 Task: Look for products in the category "Alcoholic Kombucha" with mango flavor.
Action: Mouse moved to (885, 312)
Screenshot: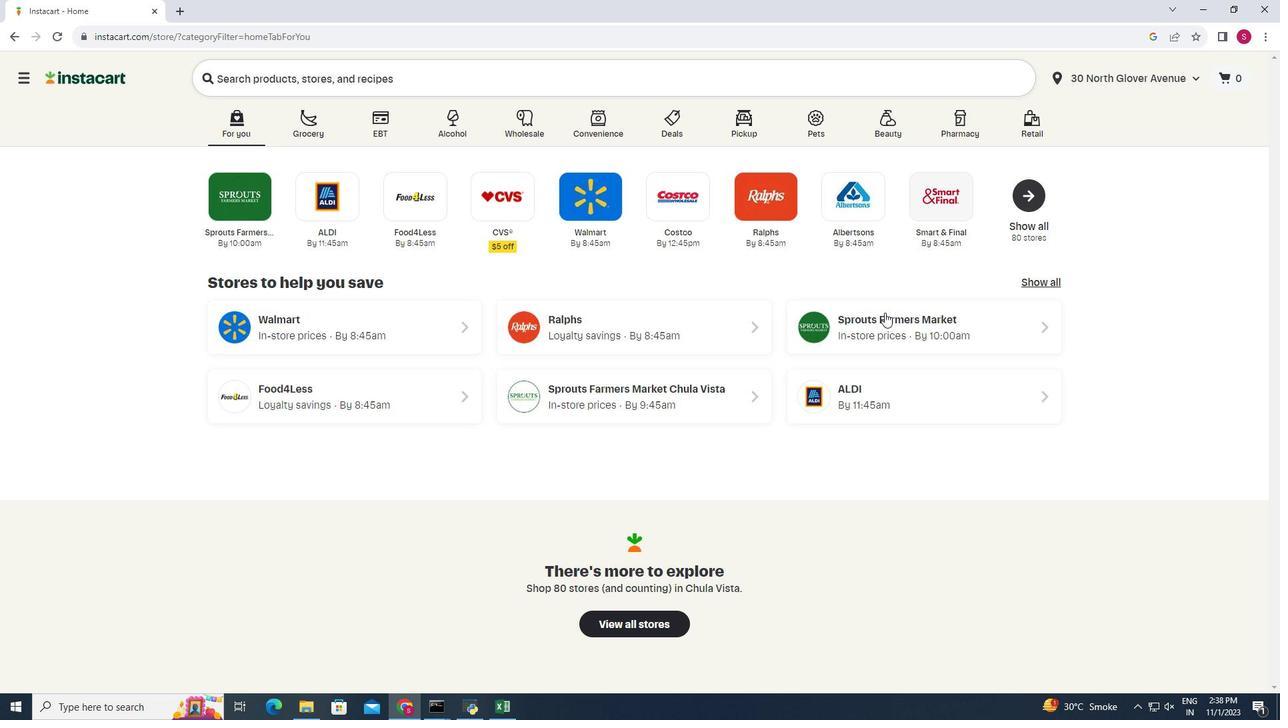 
Action: Mouse pressed left at (885, 312)
Screenshot: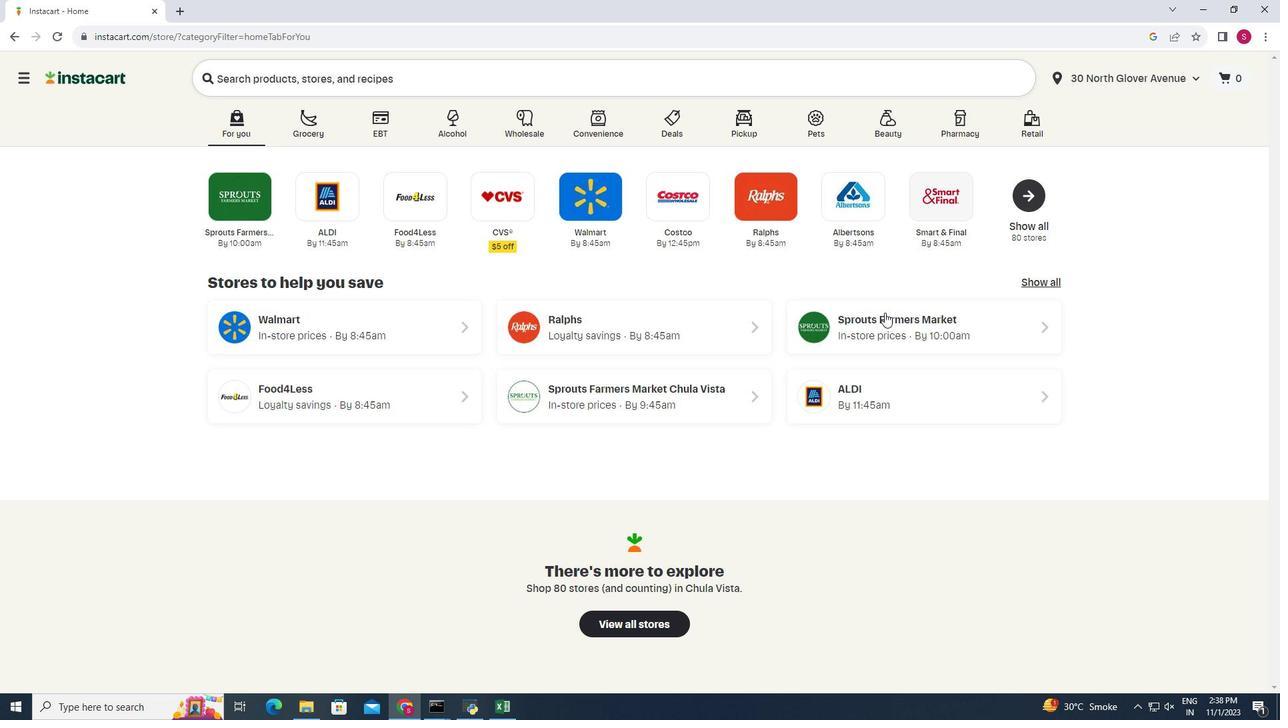 
Action: Mouse moved to (65, 662)
Screenshot: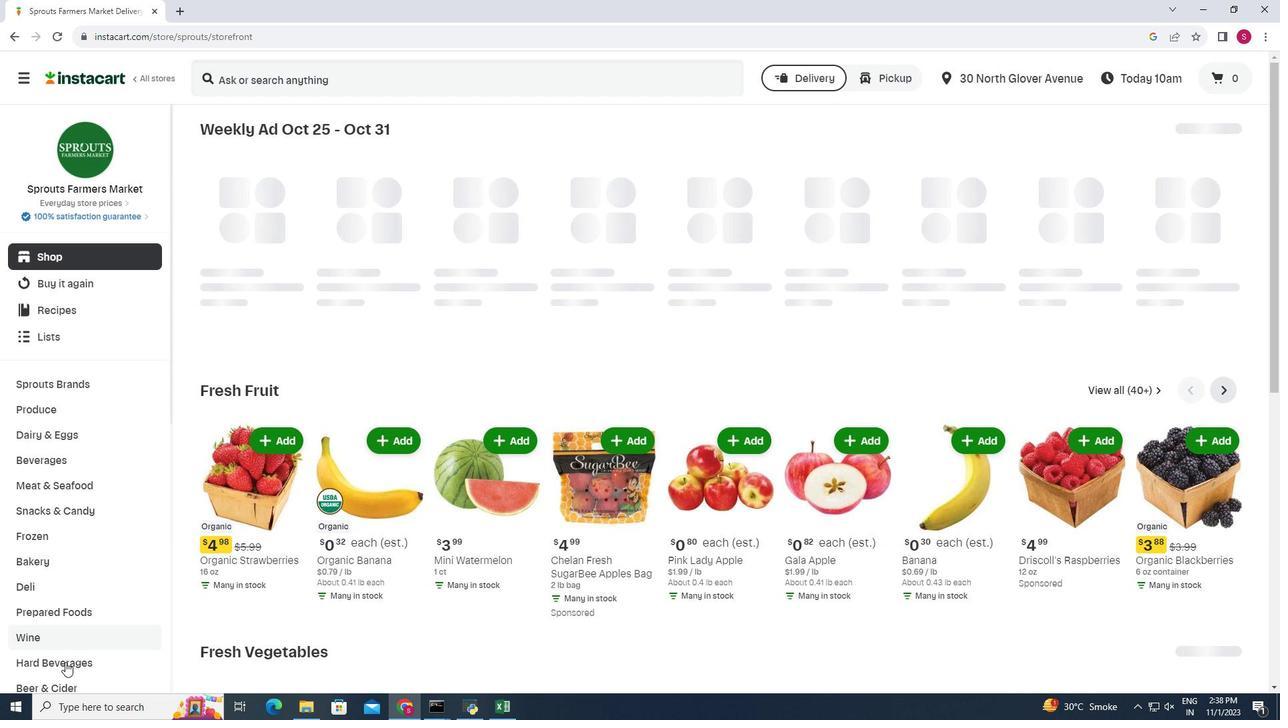 
Action: Mouse pressed left at (65, 662)
Screenshot: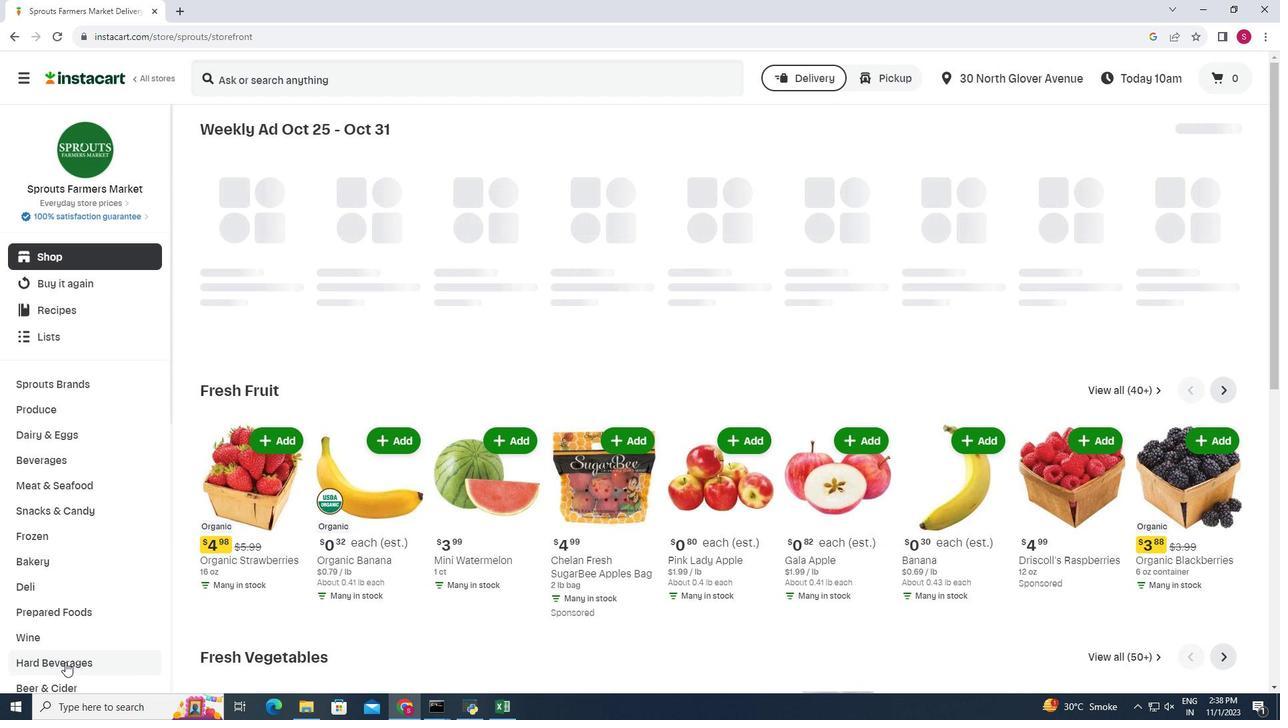 
Action: Mouse moved to (458, 166)
Screenshot: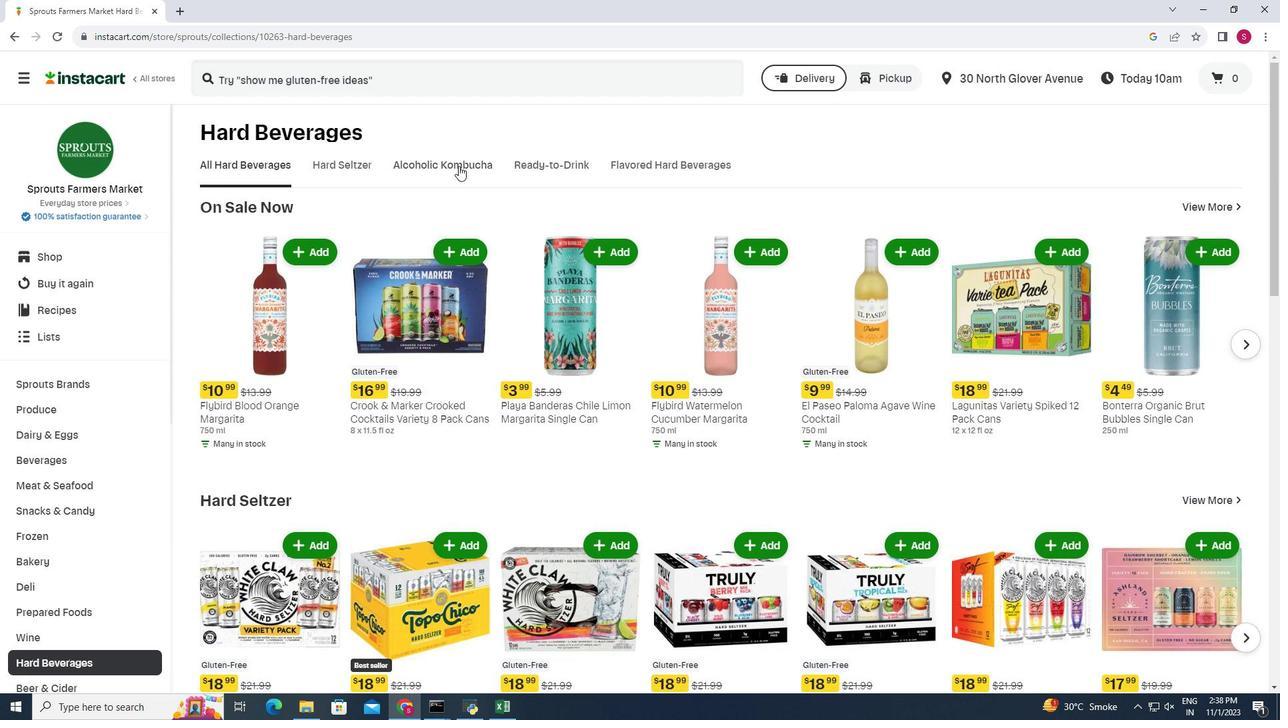 
Action: Mouse pressed left at (458, 166)
Screenshot: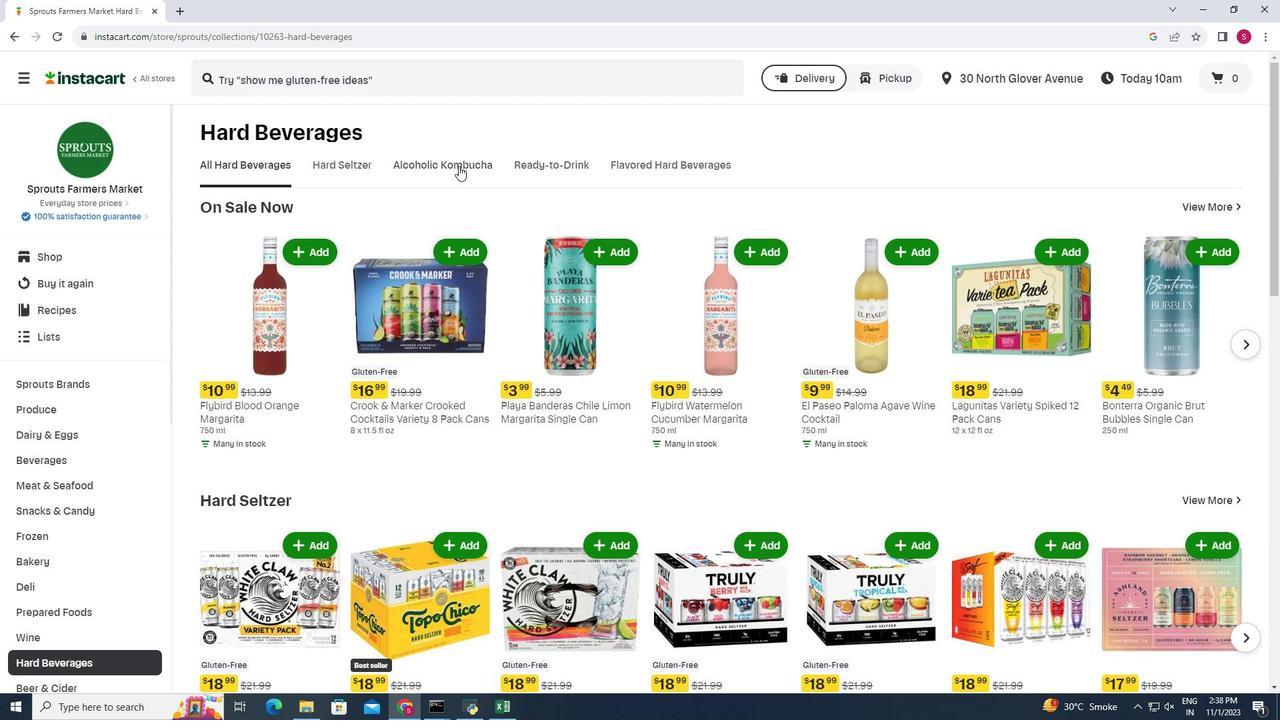 
Action: Mouse moved to (246, 212)
Screenshot: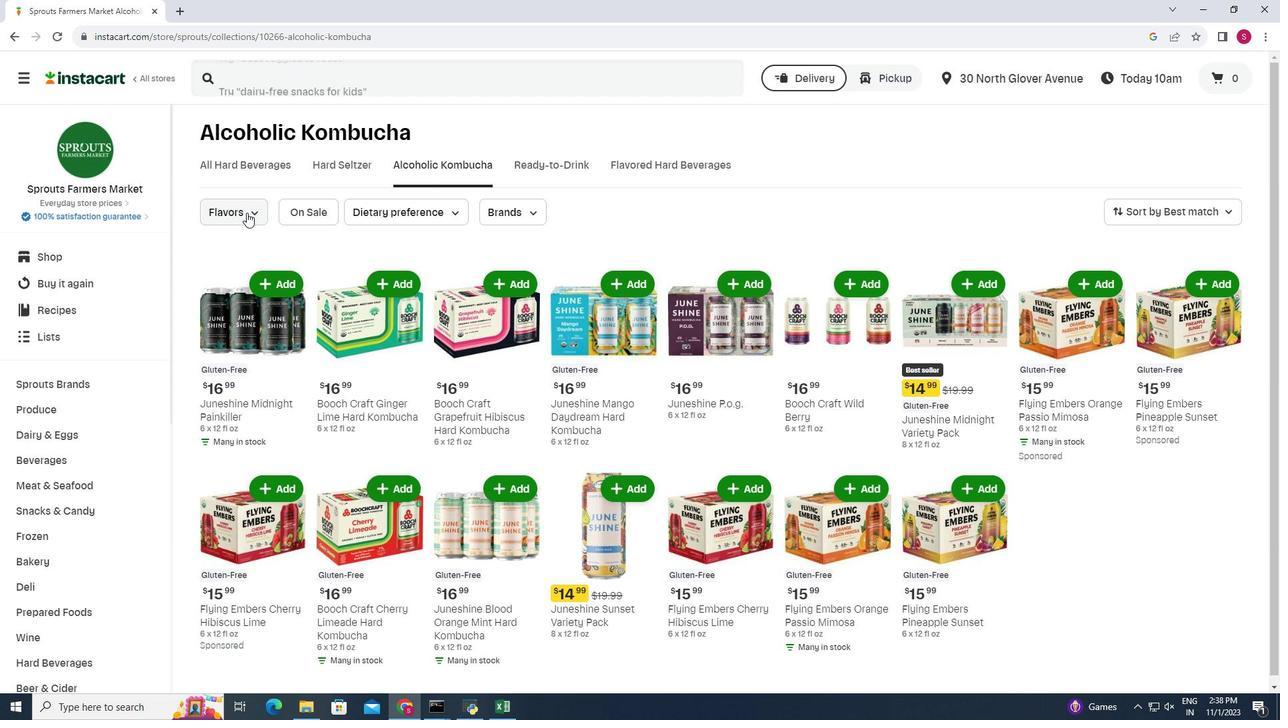 
Action: Mouse pressed left at (246, 212)
Screenshot: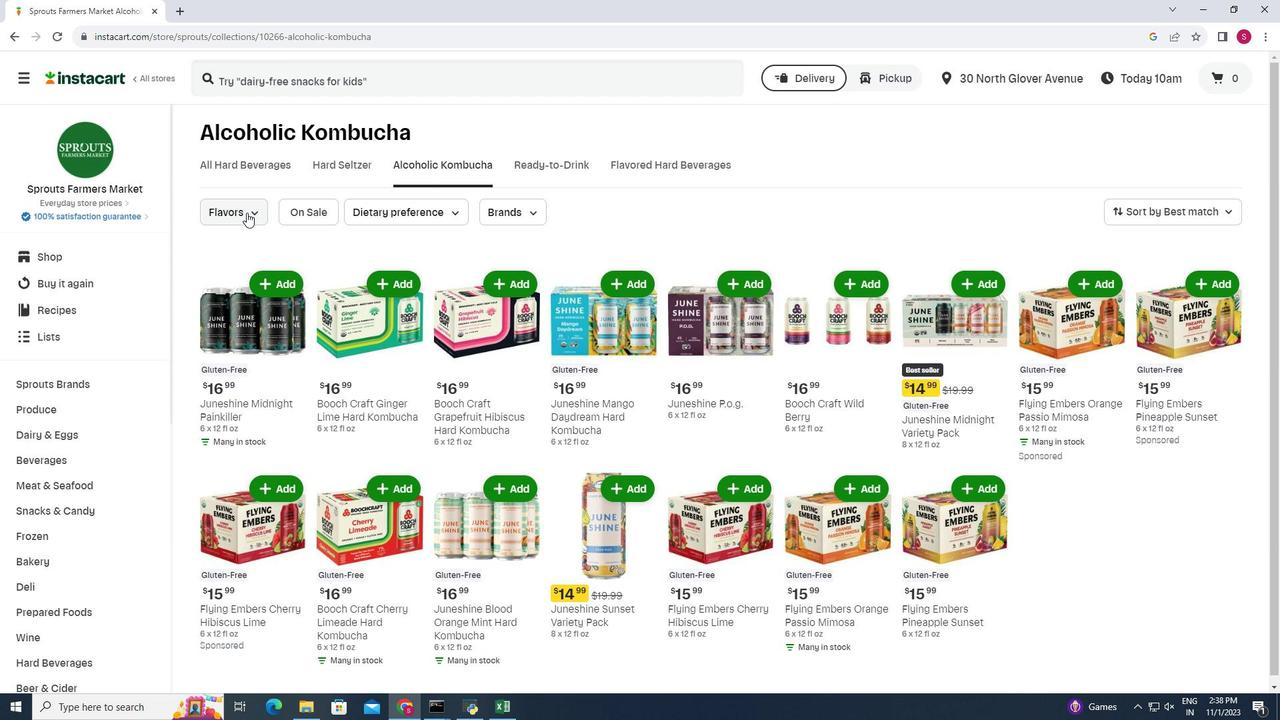
Action: Mouse moved to (254, 316)
Screenshot: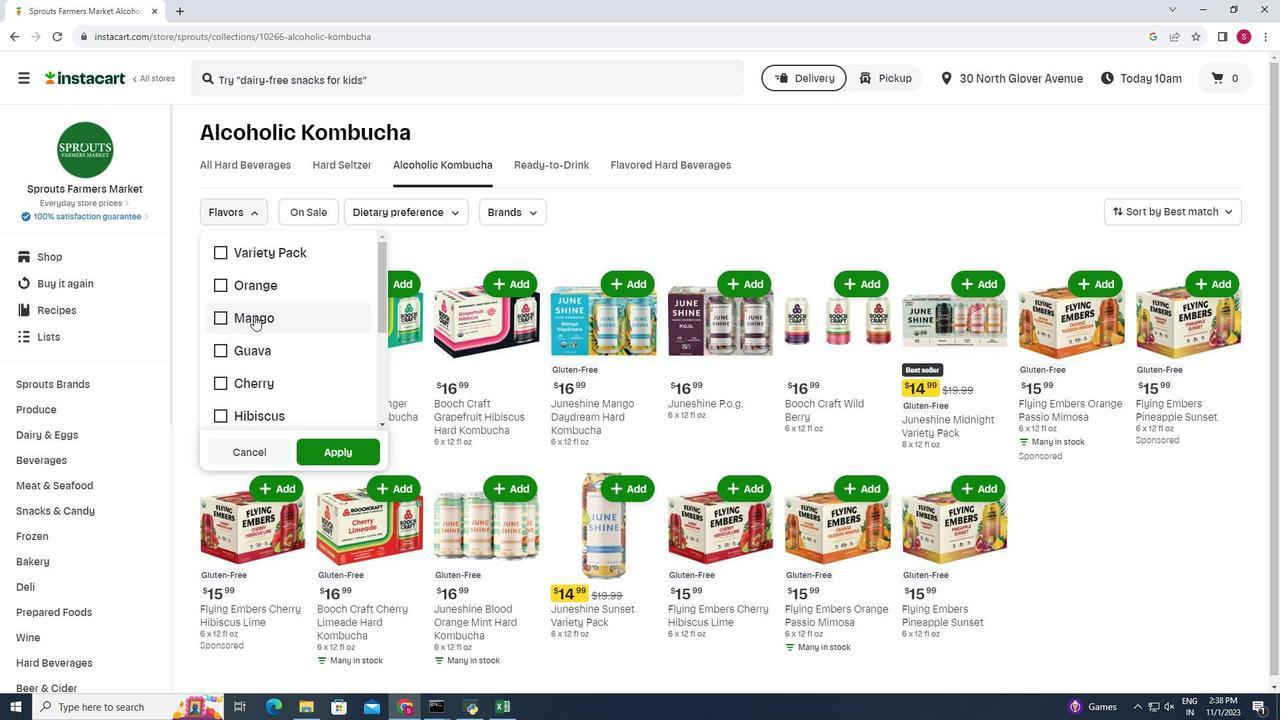 
Action: Mouse pressed left at (254, 316)
Screenshot: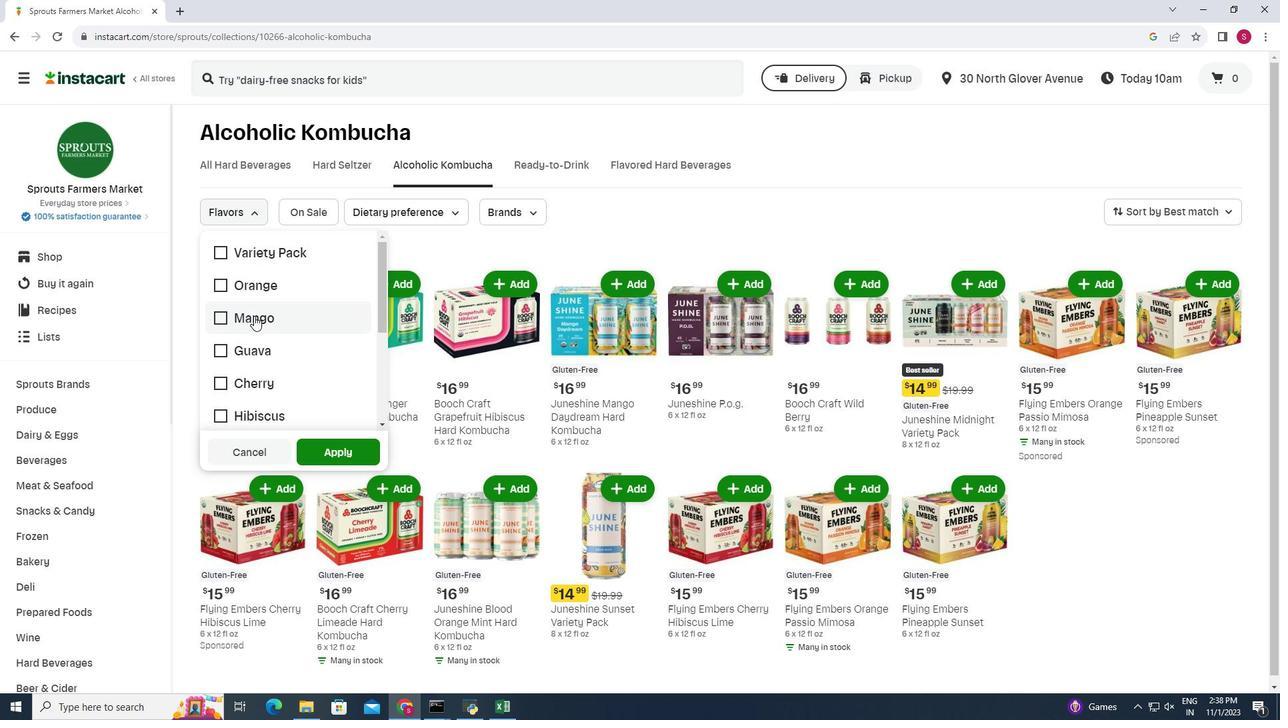 
Action: Mouse moved to (326, 451)
Screenshot: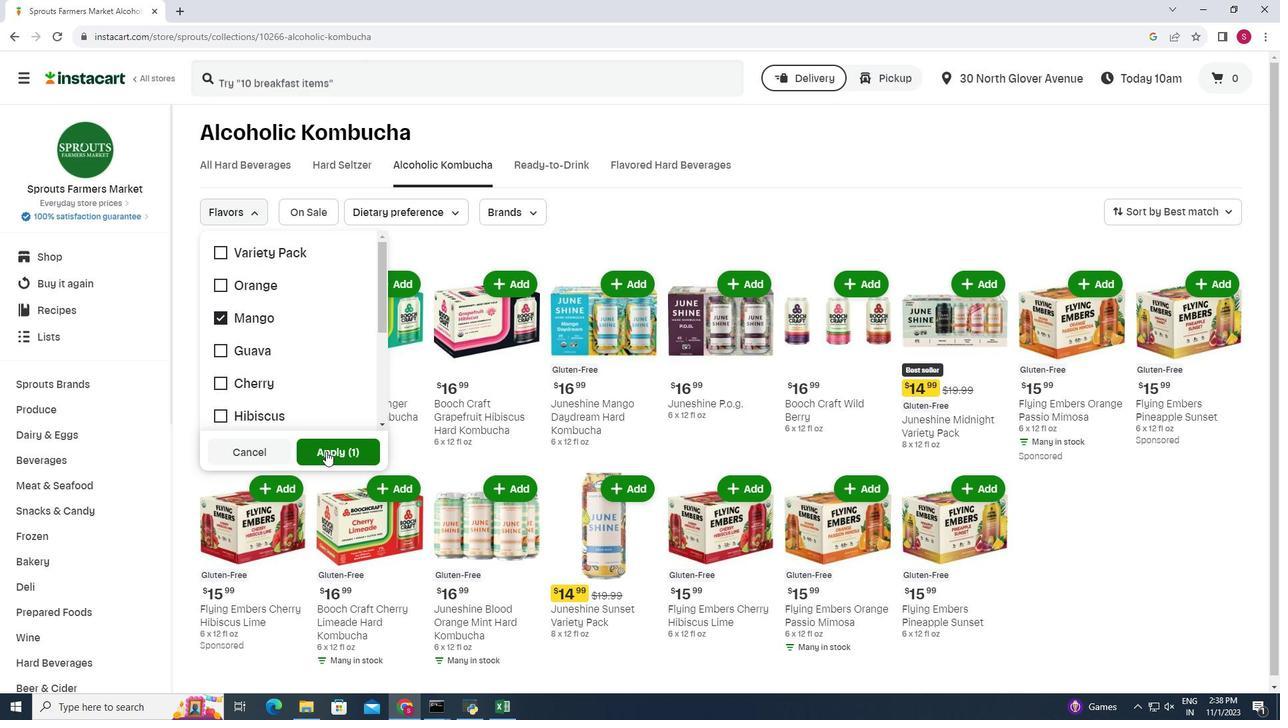 
Action: Mouse pressed left at (326, 451)
Screenshot: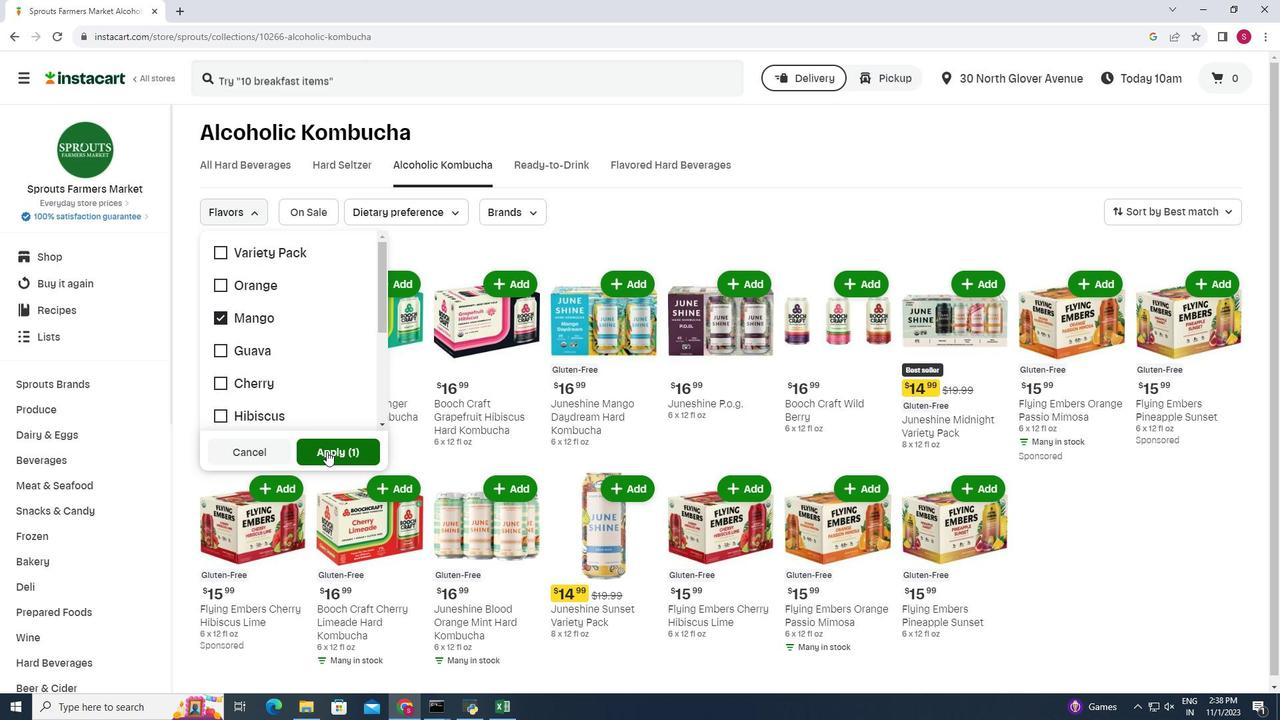 
Action: Mouse moved to (596, 326)
Screenshot: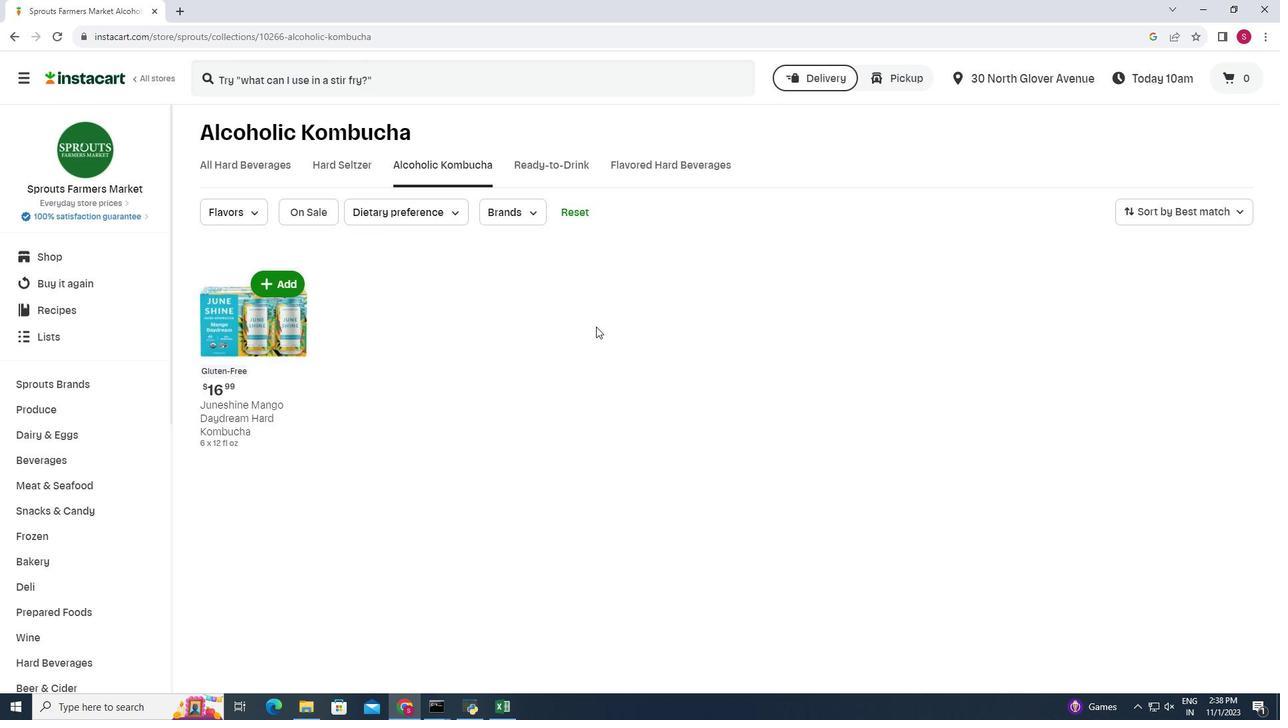 
